 Task: Use the "column C" to view Least.
Action: Mouse moved to (175, 81)
Screenshot: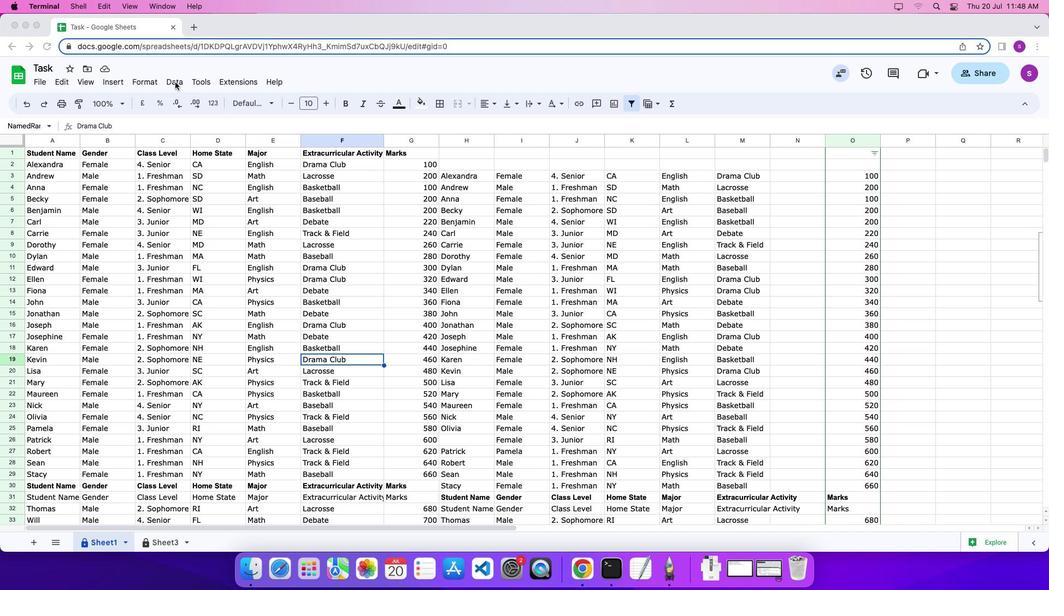 
Action: Mouse pressed left at (175, 81)
Screenshot: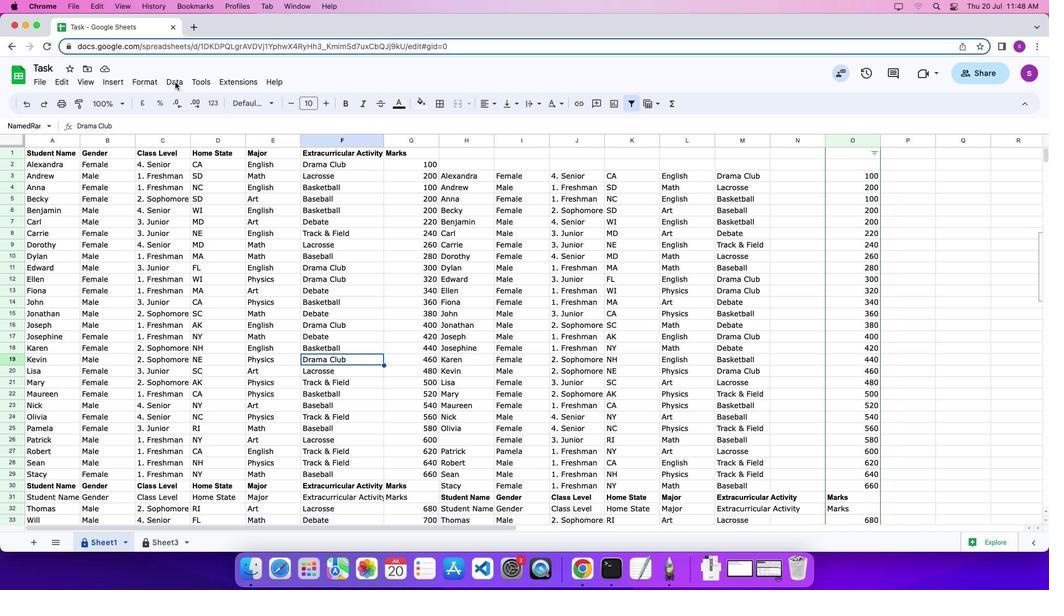 
Action: Mouse pressed left at (175, 81)
Screenshot: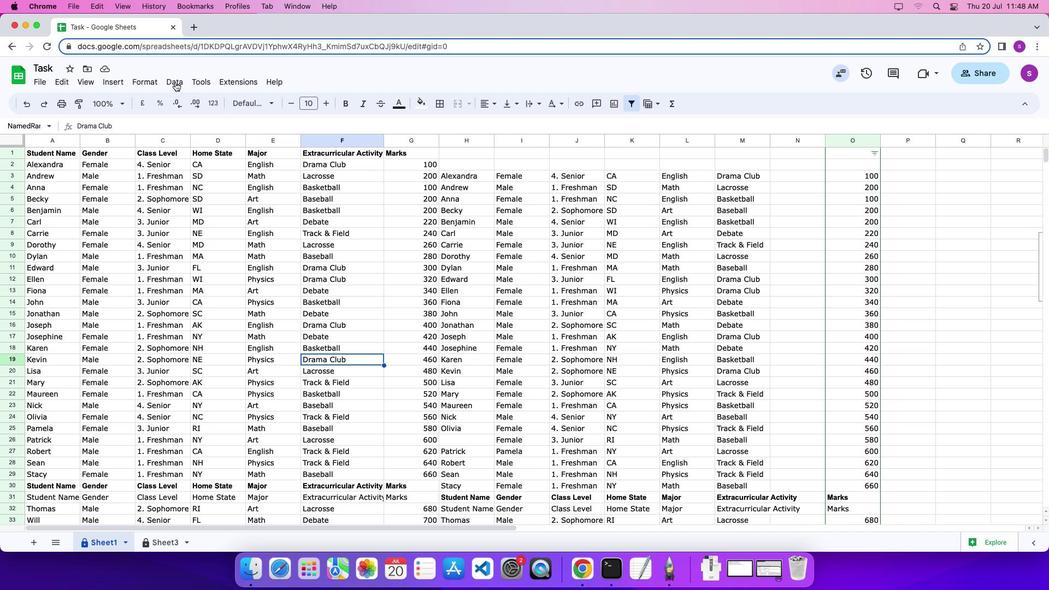 
Action: Mouse pressed left at (175, 81)
Screenshot: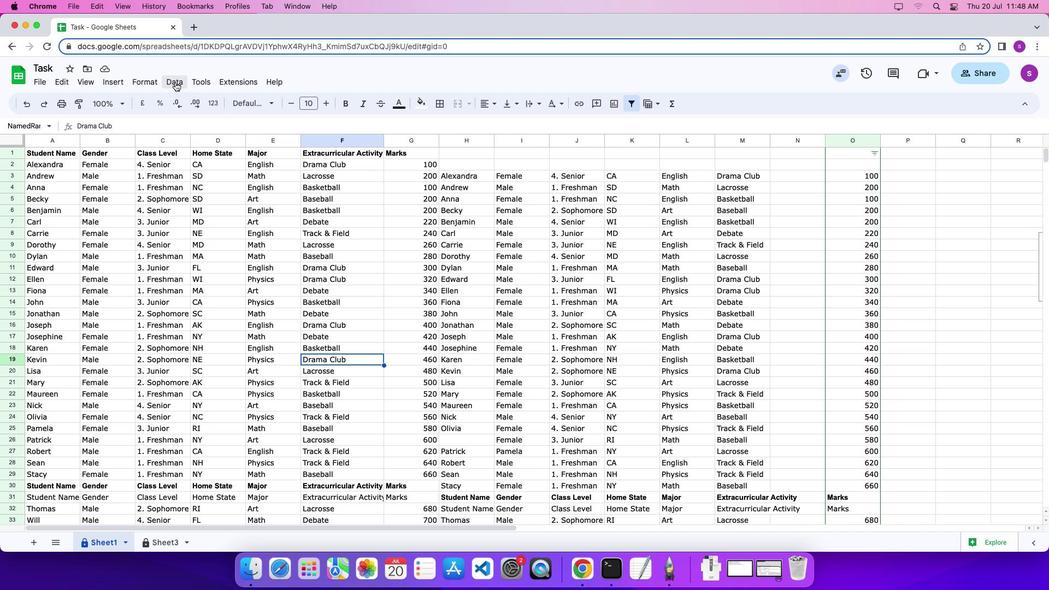 
Action: Mouse moved to (220, 288)
Screenshot: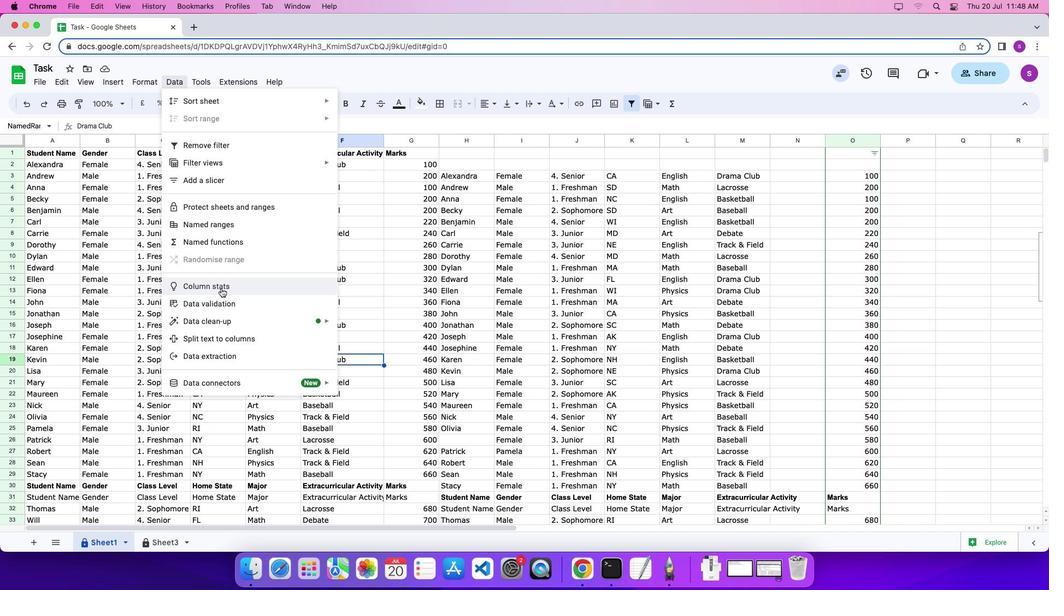 
Action: Mouse pressed left at (220, 288)
Screenshot: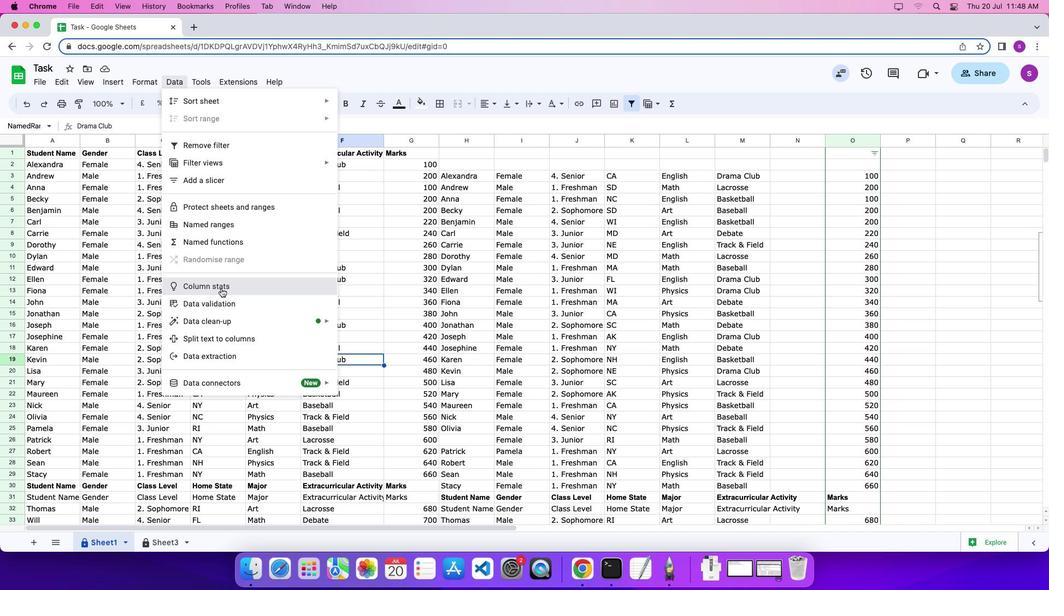 
Action: Mouse moved to (931, 291)
Screenshot: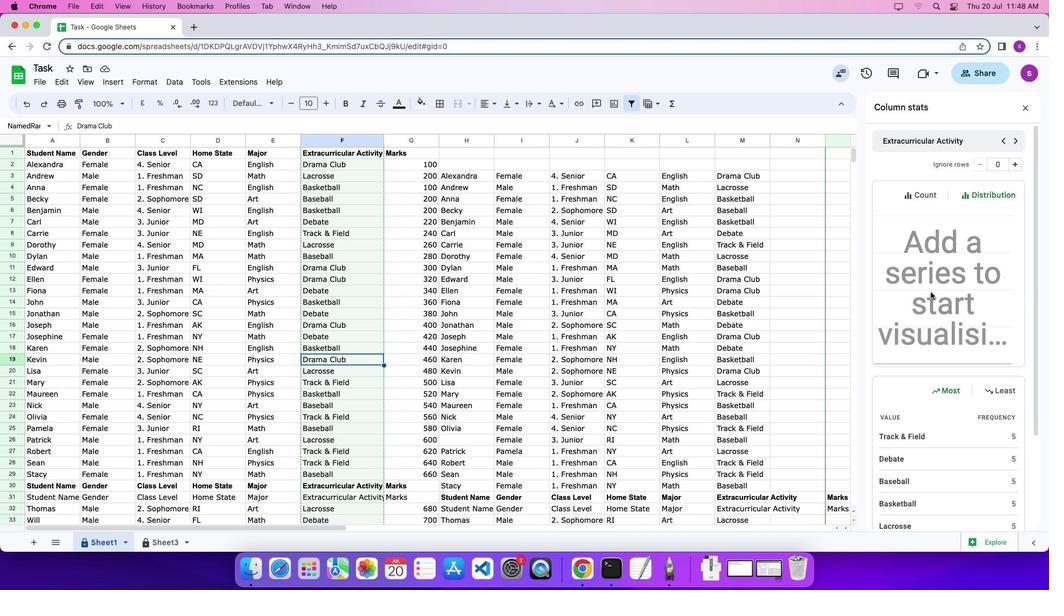
Action: Mouse scrolled (931, 291) with delta (0, 0)
Screenshot: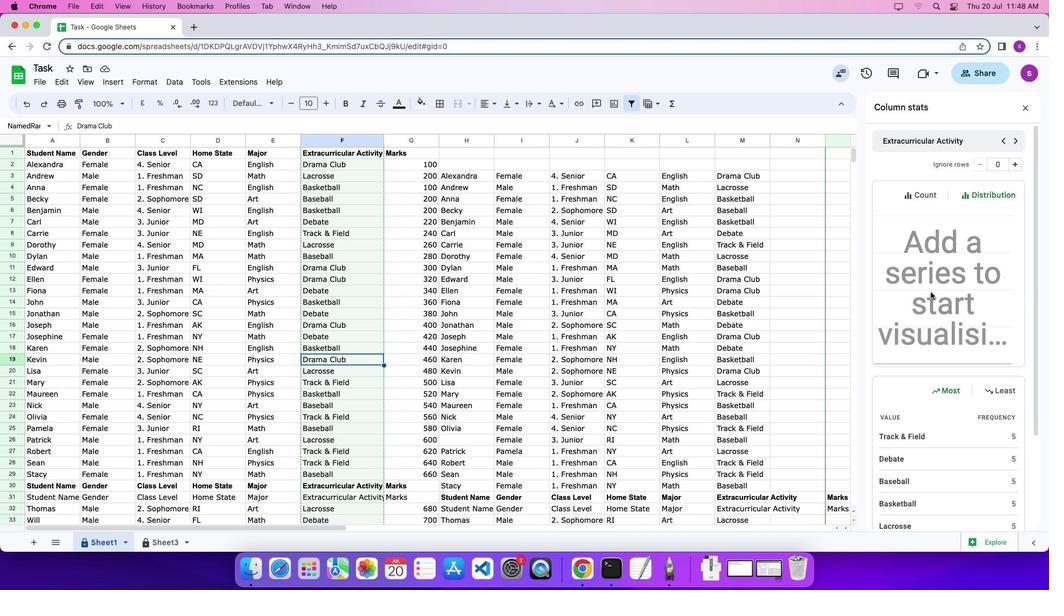 
Action: Mouse scrolled (931, 291) with delta (0, 0)
Screenshot: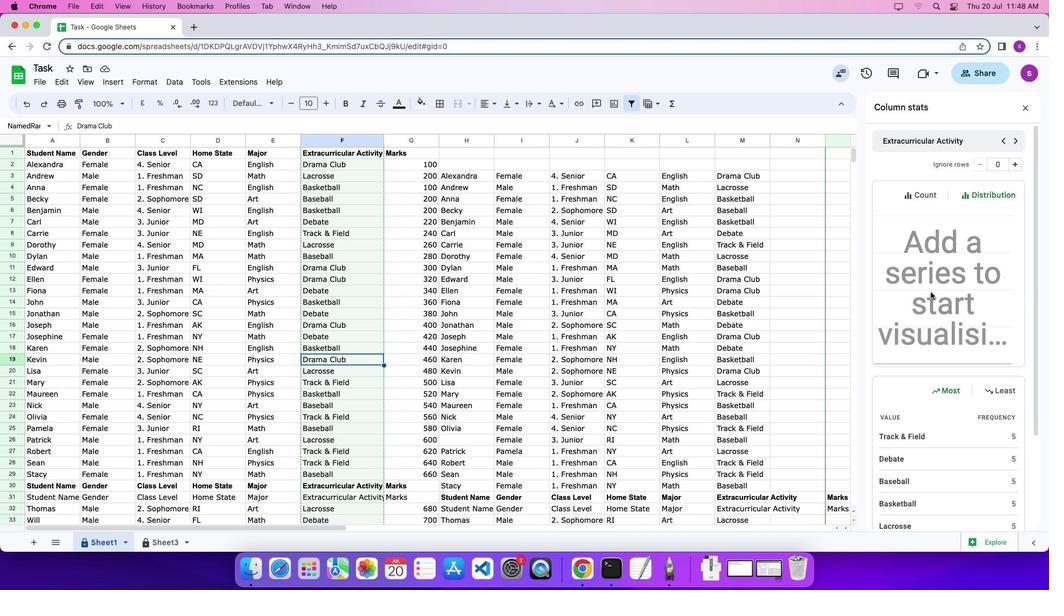
Action: Mouse scrolled (931, 291) with delta (0, 4)
Screenshot: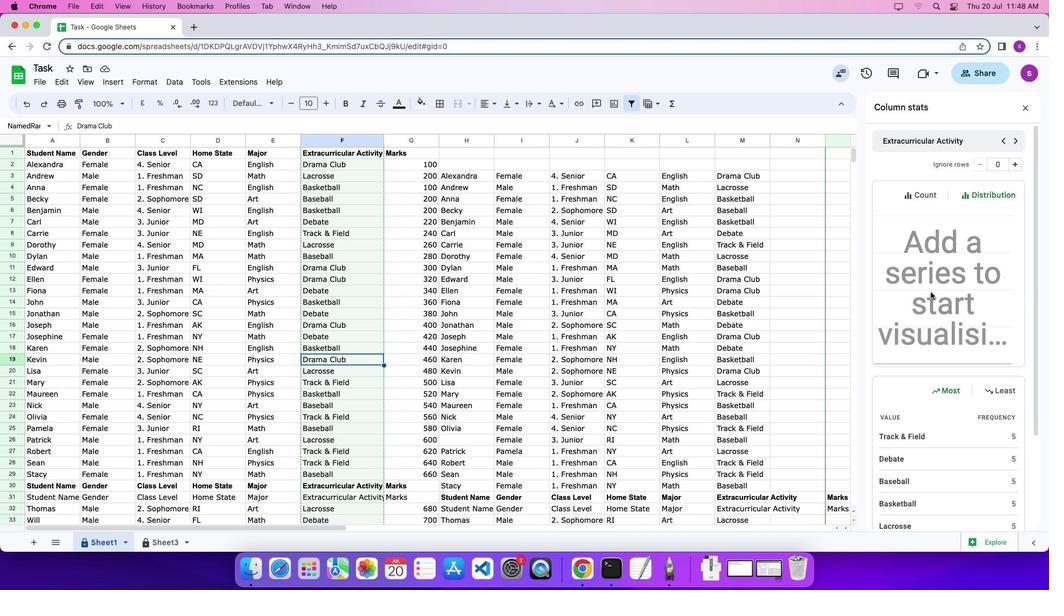 
Action: Mouse scrolled (931, 291) with delta (0, 7)
Screenshot: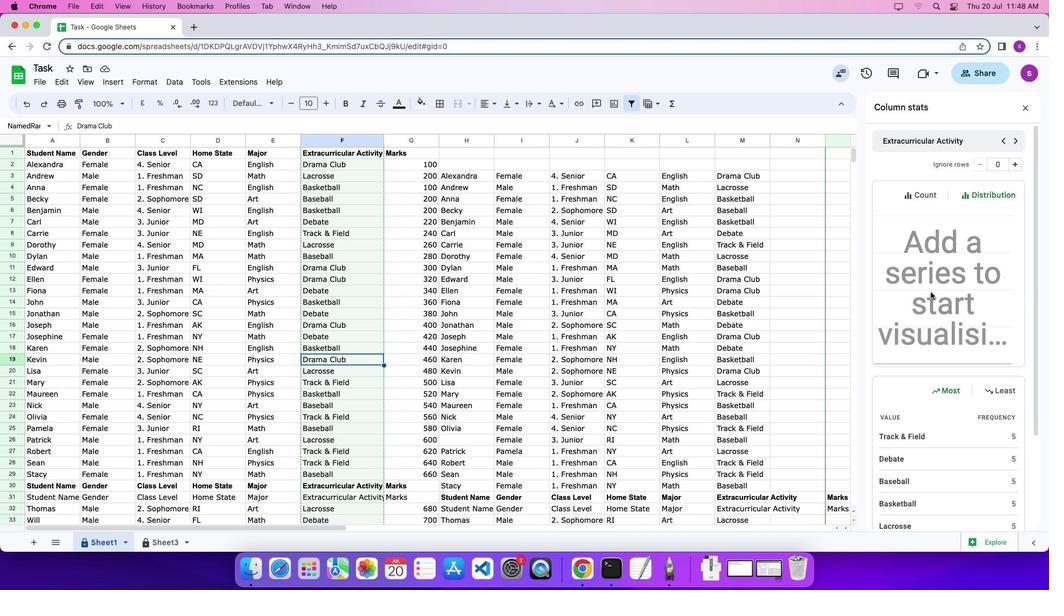 
Action: Mouse moved to (1002, 142)
Screenshot: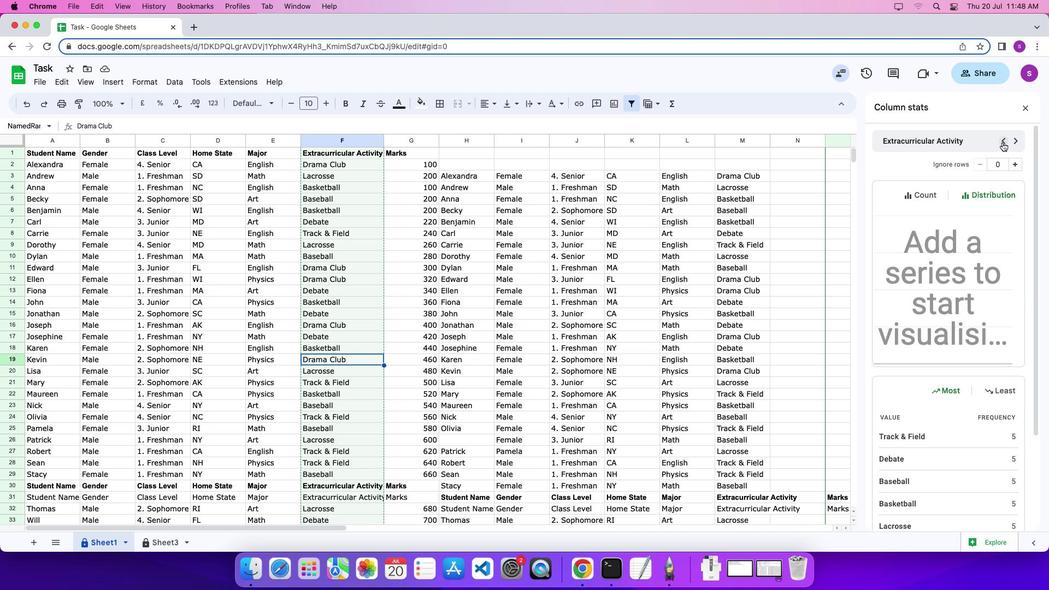 
Action: Mouse pressed left at (1002, 142)
Screenshot: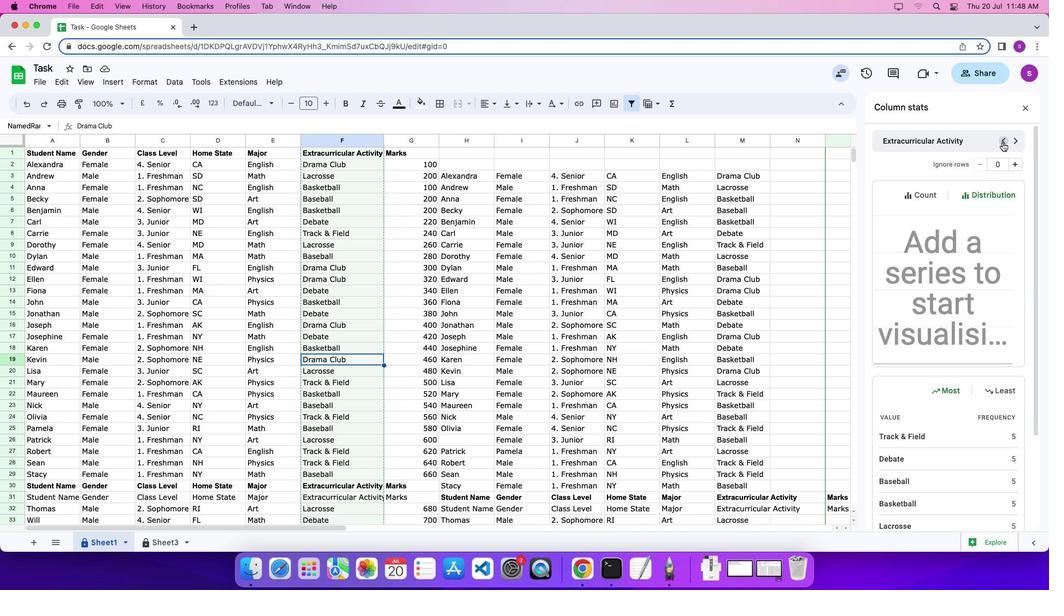 
Action: Mouse pressed left at (1002, 142)
Screenshot: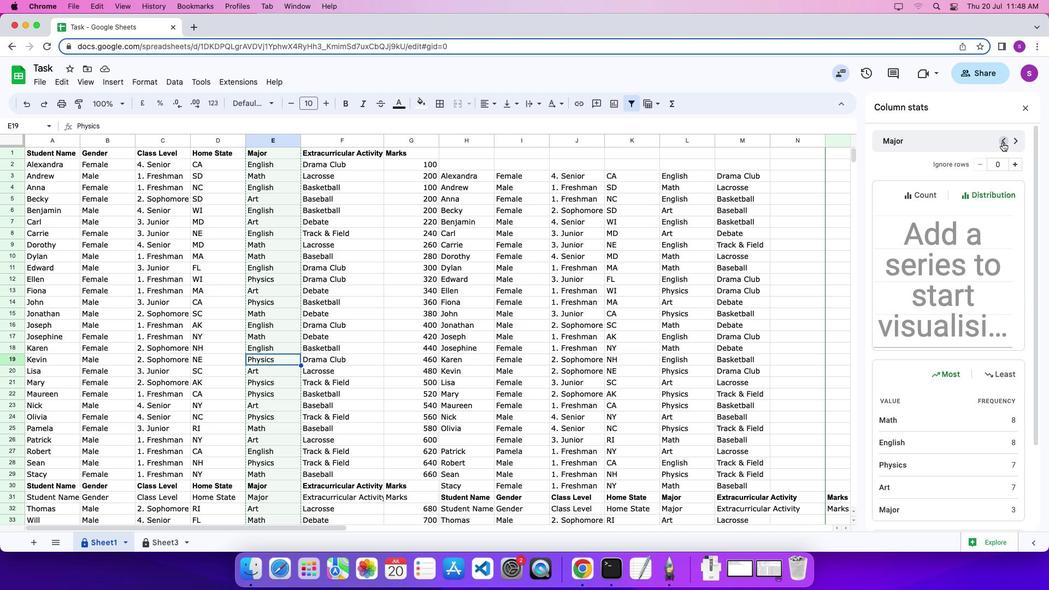 
Action: Mouse pressed left at (1002, 142)
Screenshot: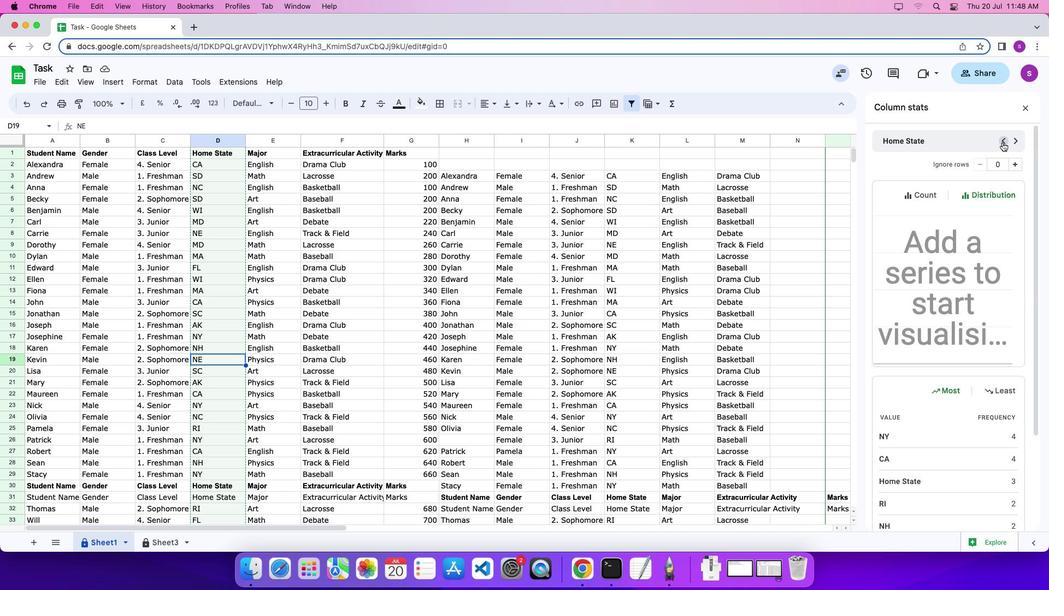 
Action: Mouse moved to (1001, 392)
Screenshot: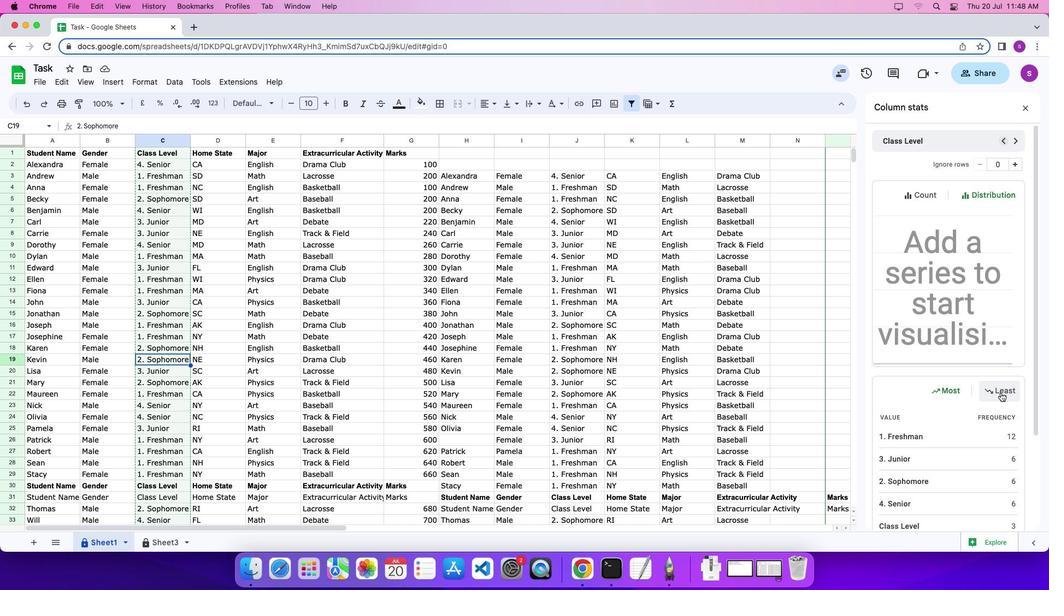 
Action: Mouse pressed left at (1001, 392)
Screenshot: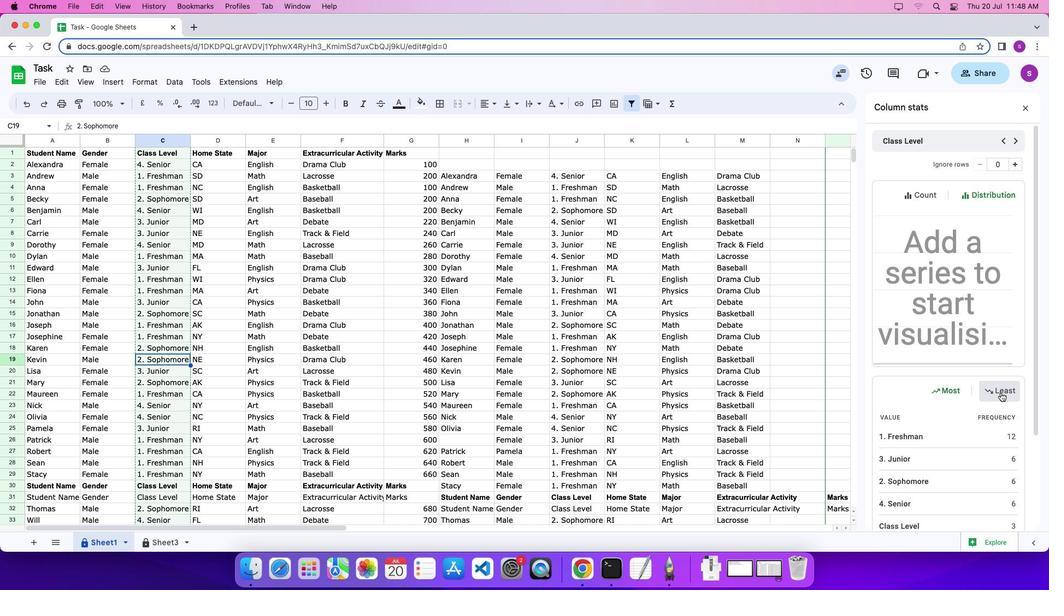 
Action: Mouse moved to (1000, 393)
Screenshot: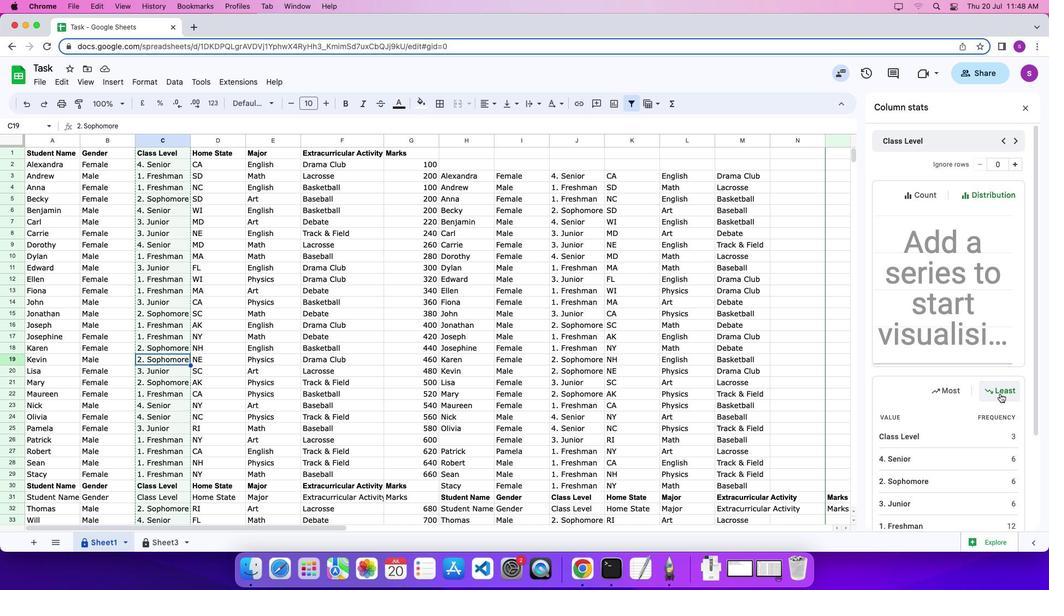 
Action: Mouse scrolled (1000, 393) with delta (0, 0)
Screenshot: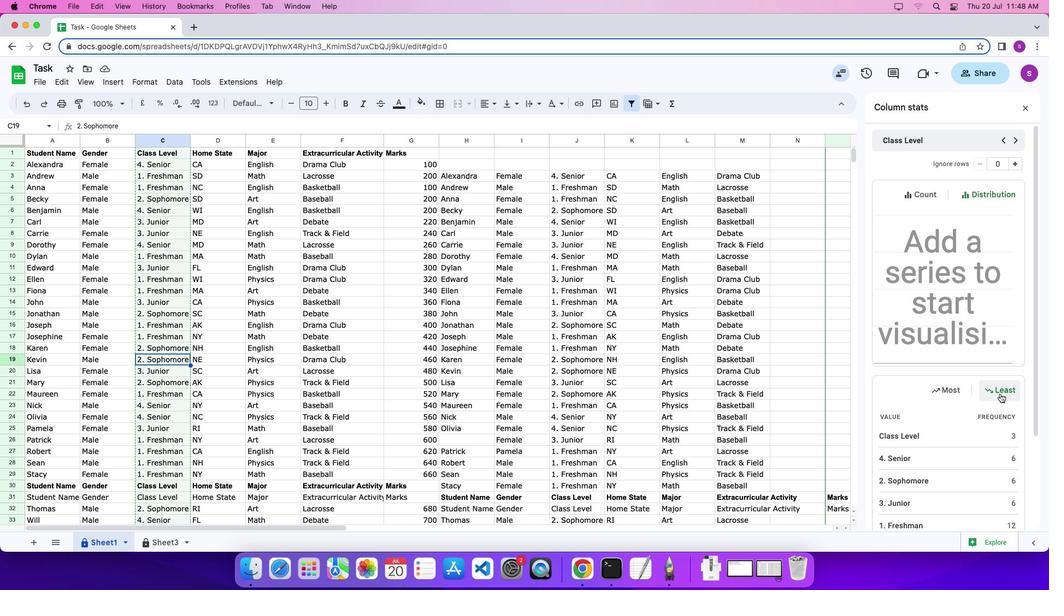 
Action: Mouse scrolled (1000, 393) with delta (0, 0)
Screenshot: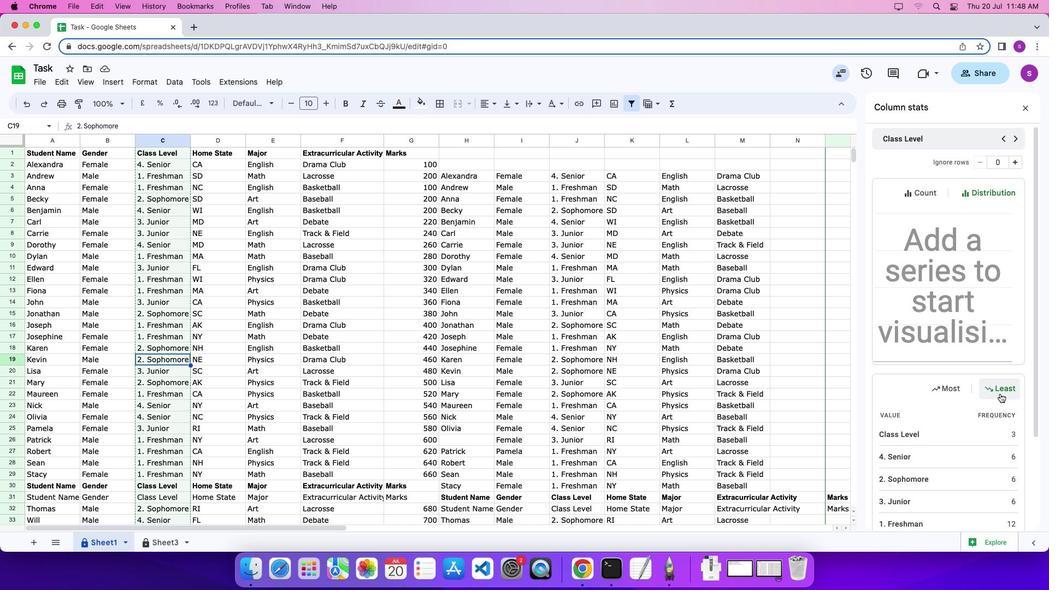 
Action: Mouse moved to (1000, 393)
Screenshot: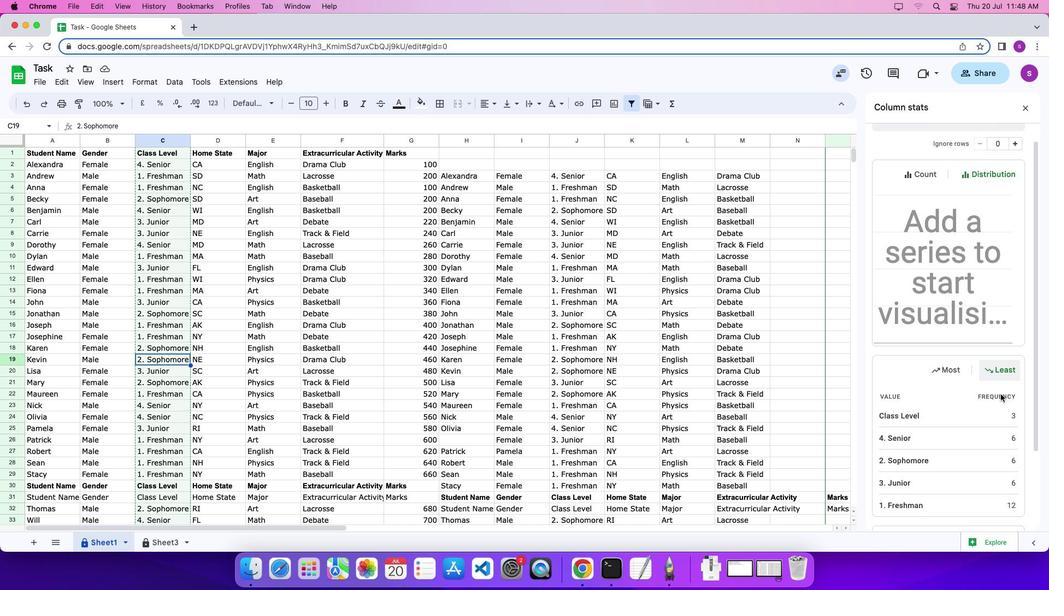 
Action: Mouse scrolled (1000, 393) with delta (0, -1)
Screenshot: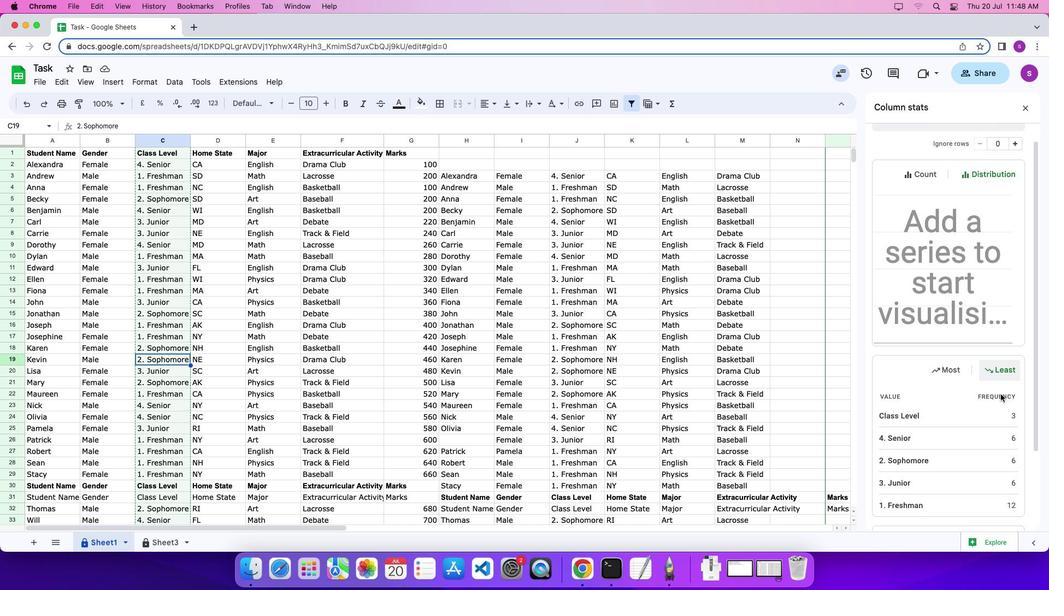 
Action: Mouse moved to (1001, 394)
Screenshot: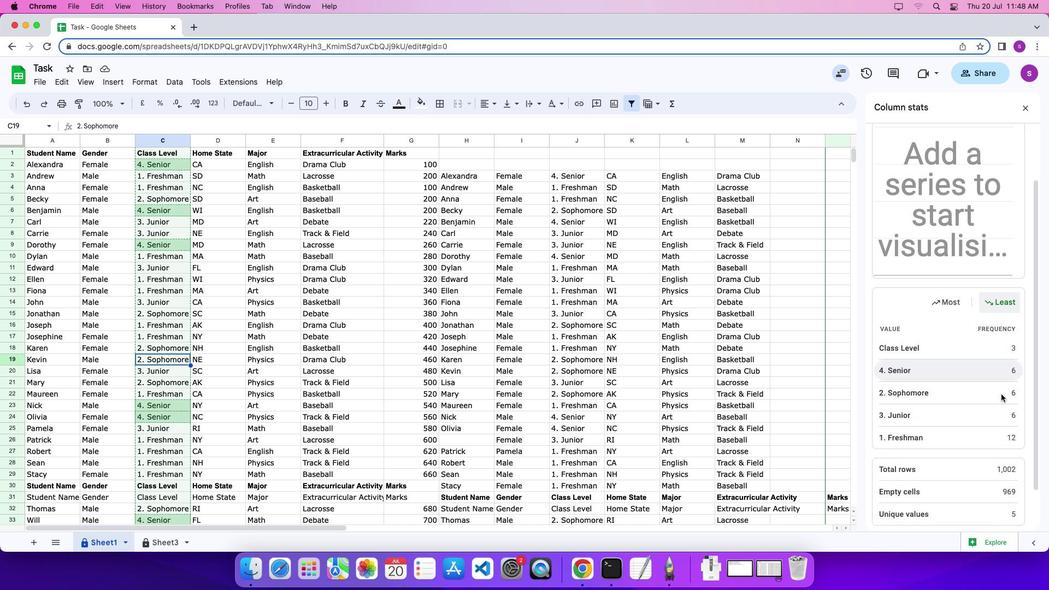 
Action: Mouse scrolled (1001, 394) with delta (0, -1)
Screenshot: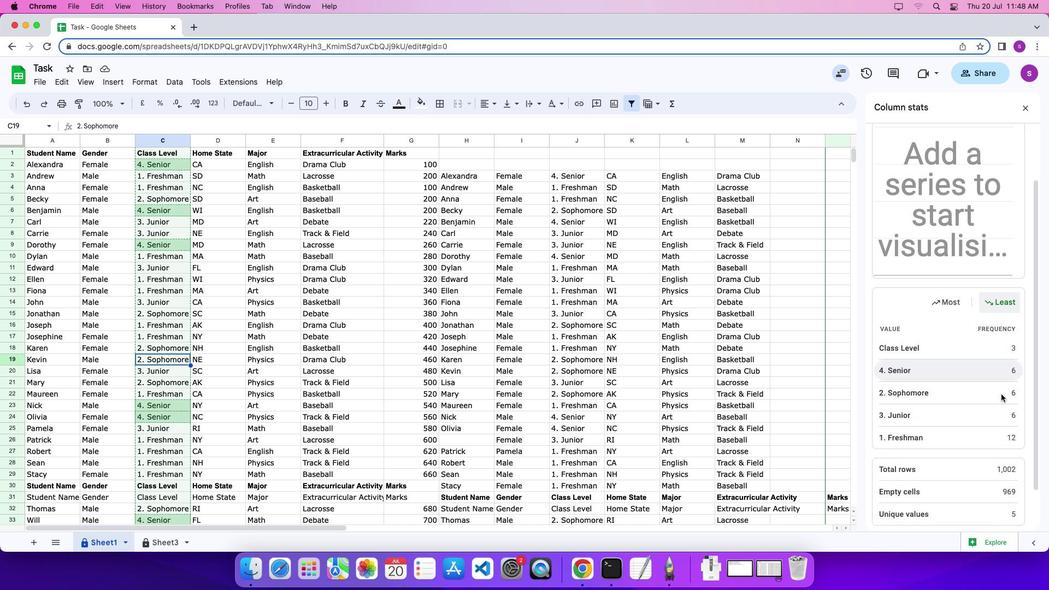 
Action: Mouse moved to (1001, 394)
Screenshot: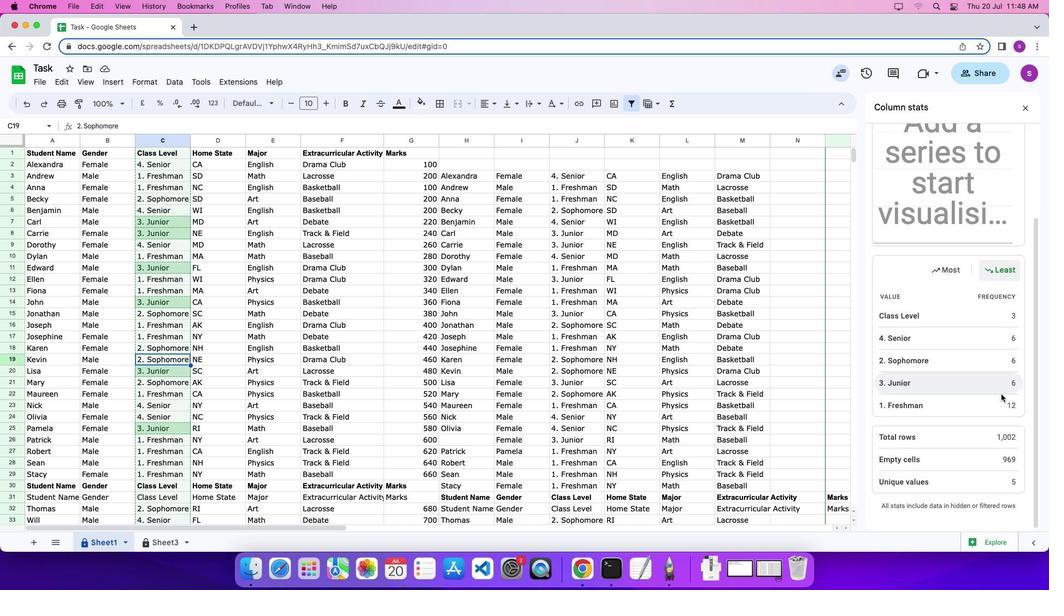 
Action: Mouse scrolled (1001, 394) with delta (0, 0)
Screenshot: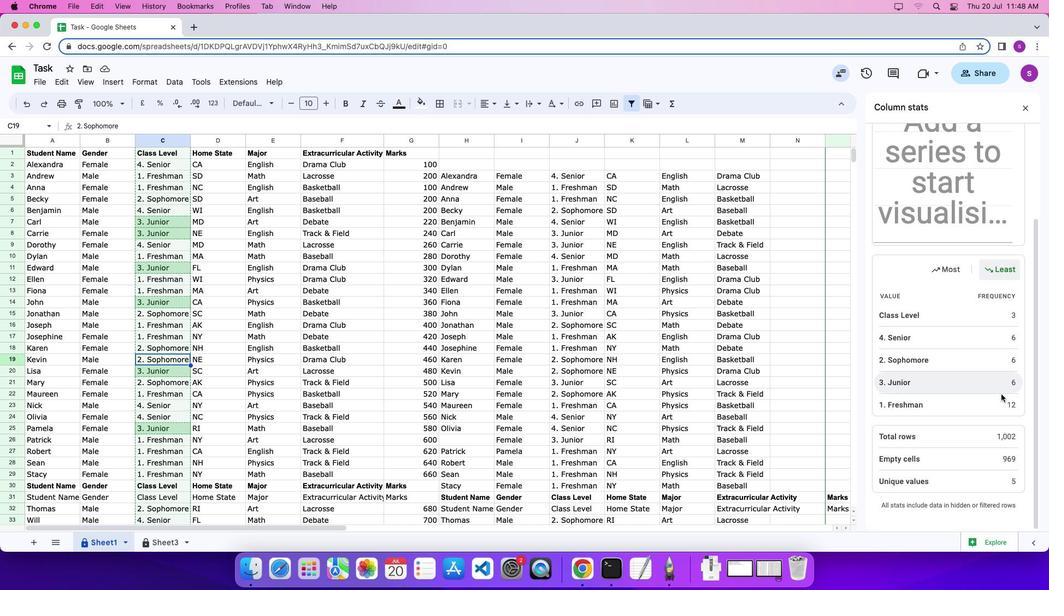 
Action: Mouse scrolled (1001, 394) with delta (0, 0)
Screenshot: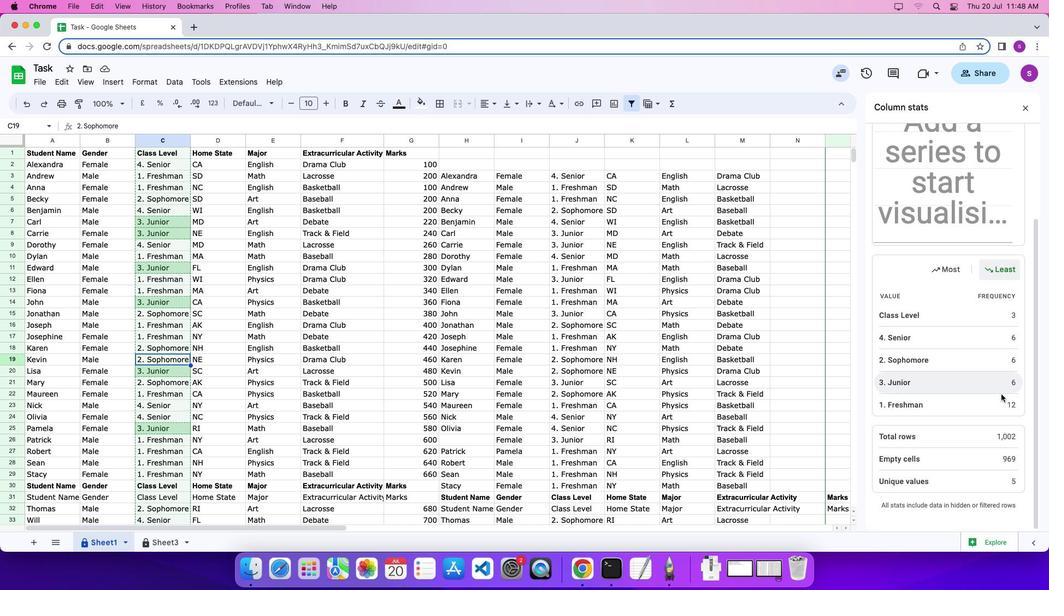 
Action: Mouse scrolled (1001, 394) with delta (0, -2)
Screenshot: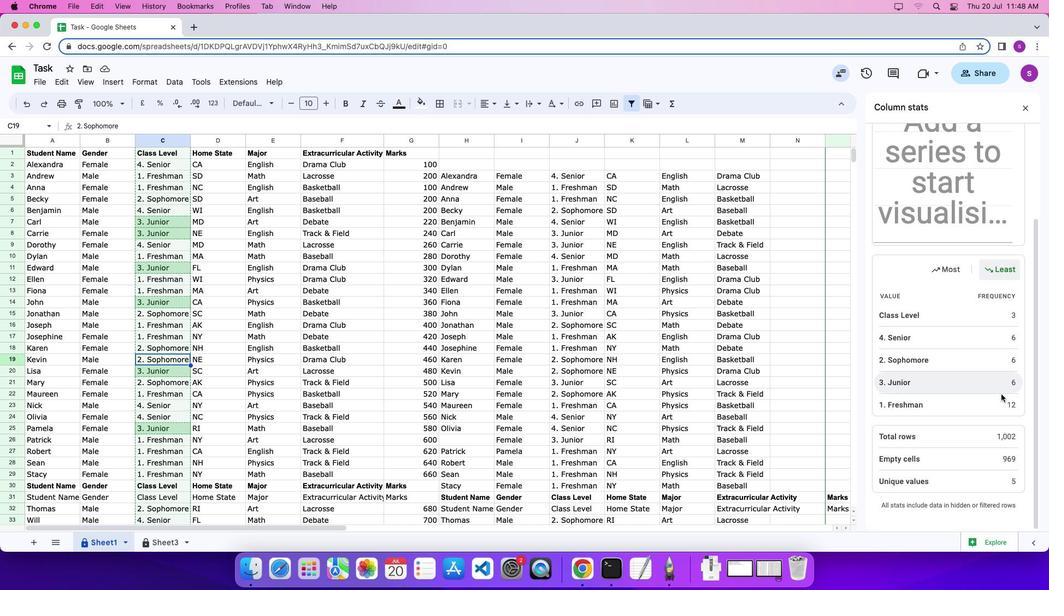 
